 Task: Look for Airbnb options in Novyy Buh, Ukraine from 5th November, 2023 to 16th November, 2023 for 2 adults. Place can be entire room with 1  bedroom having 1 bed and 1 bathroom. Property type can be hotel.
Action: Mouse moved to (464, 58)
Screenshot: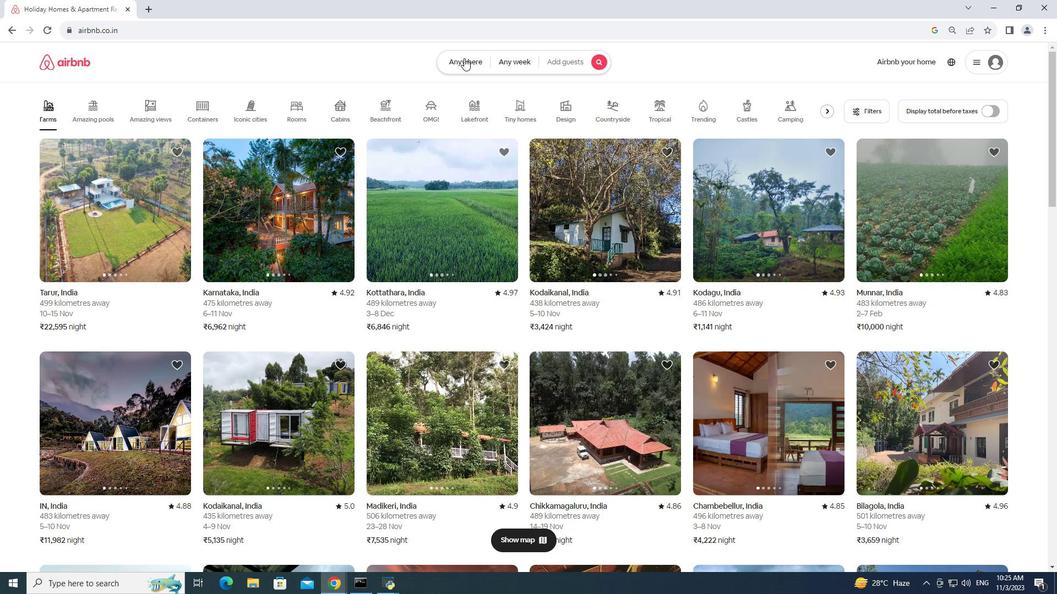 
Action: Mouse pressed left at (464, 58)
Screenshot: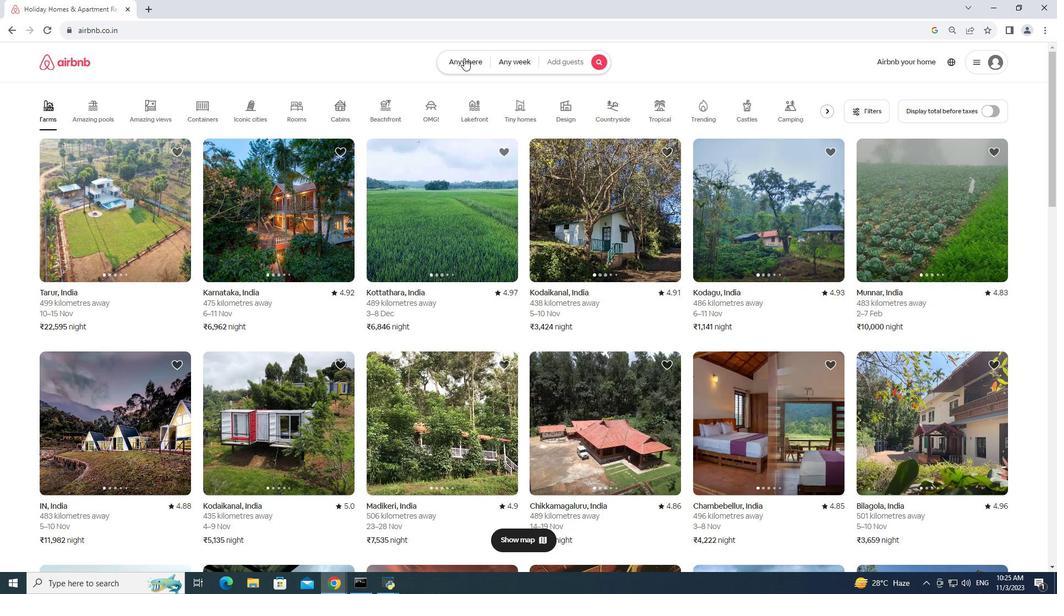 
Action: Mouse moved to (386, 98)
Screenshot: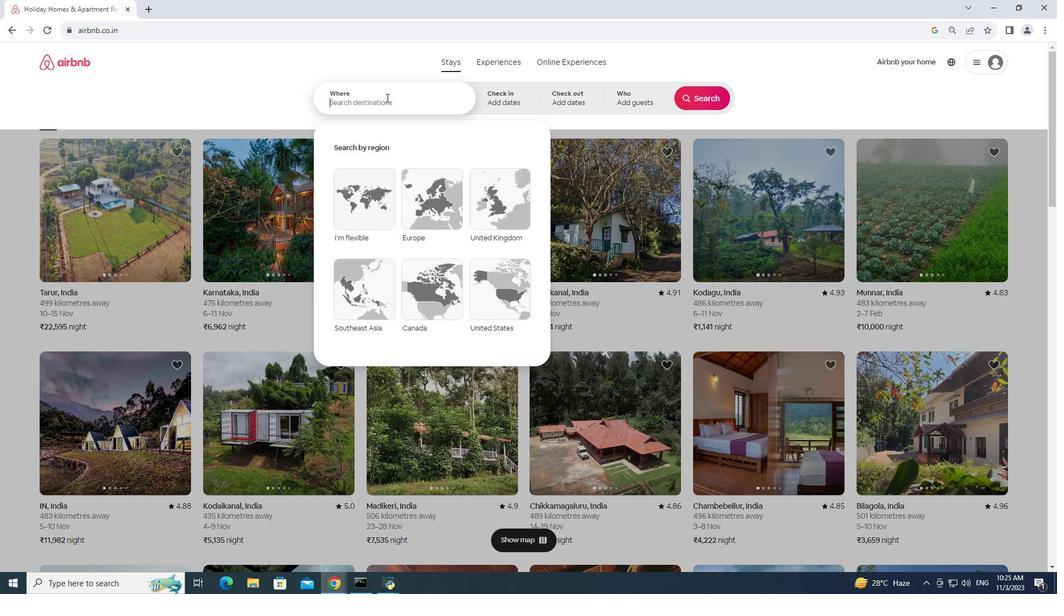 
Action: Mouse pressed left at (386, 98)
Screenshot: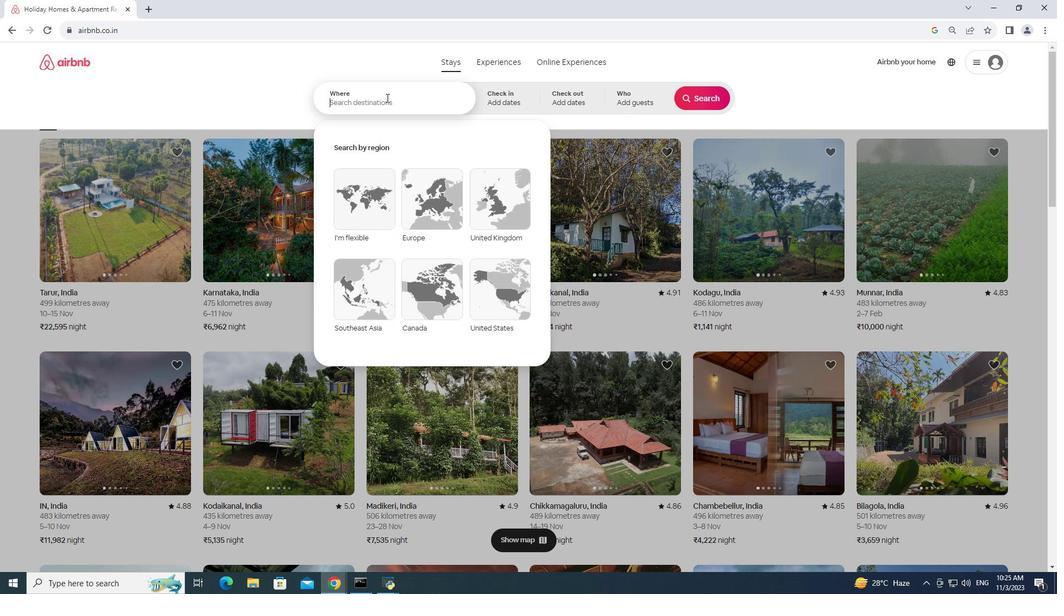 
Action: Key pressed novyy<Key.space>buh,<Key.space>ukraine
Screenshot: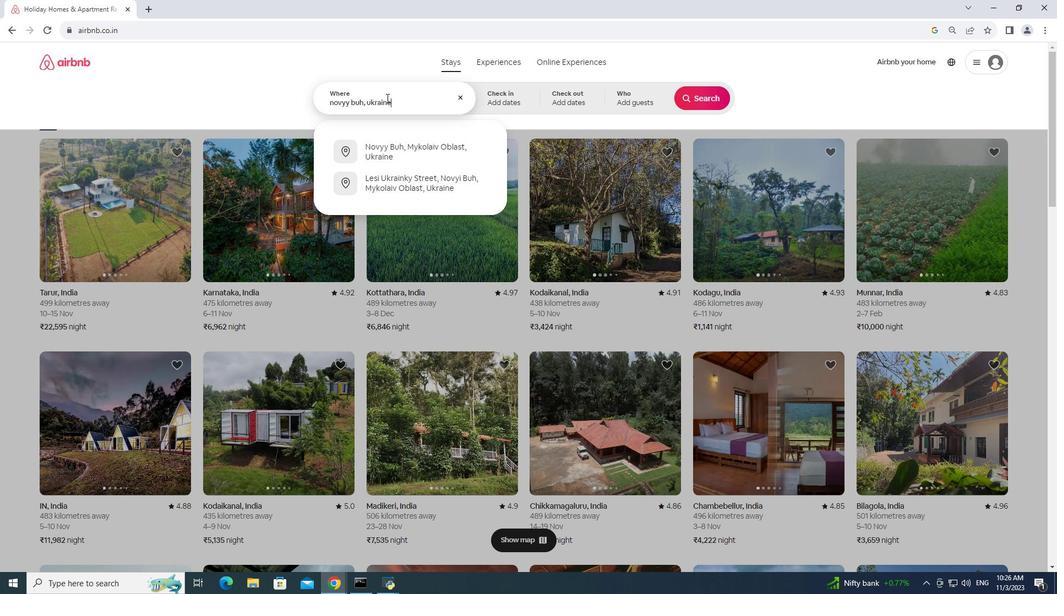 
Action: Mouse moved to (489, 98)
Screenshot: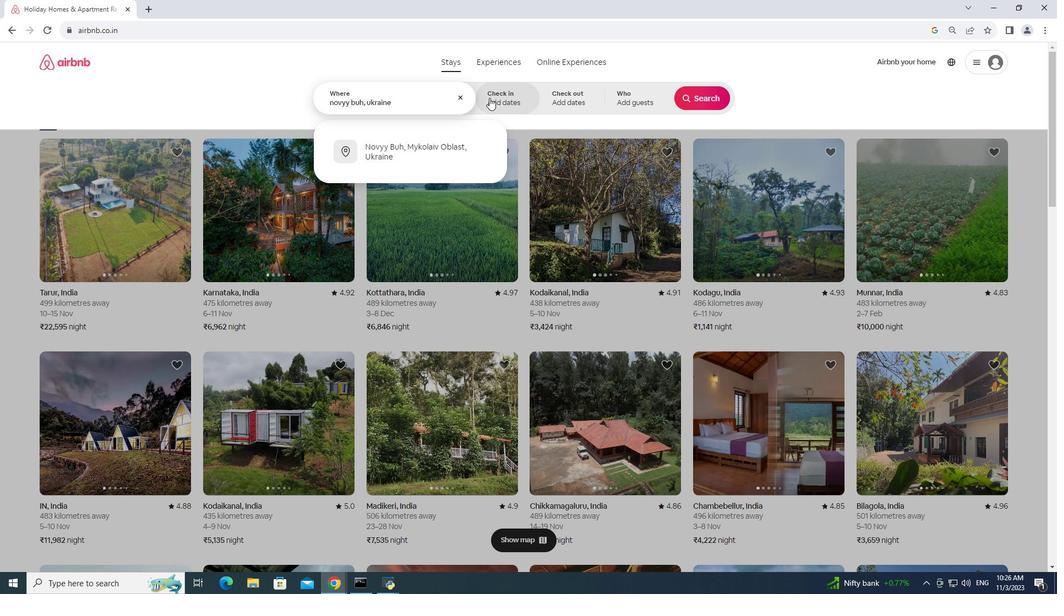 
Action: Mouse pressed left at (489, 98)
Screenshot: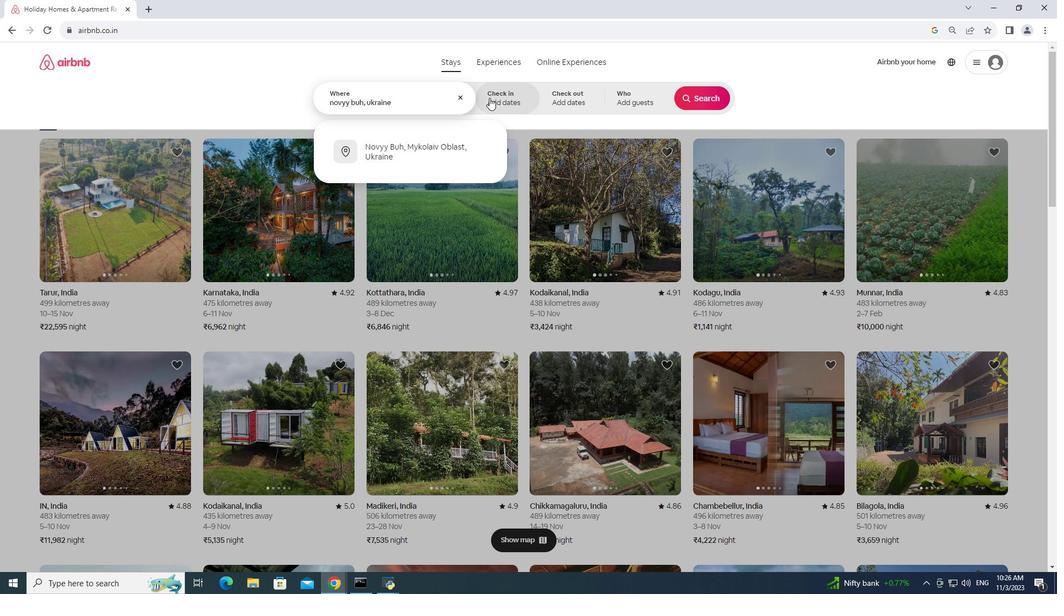 
Action: Mouse moved to (364, 244)
Screenshot: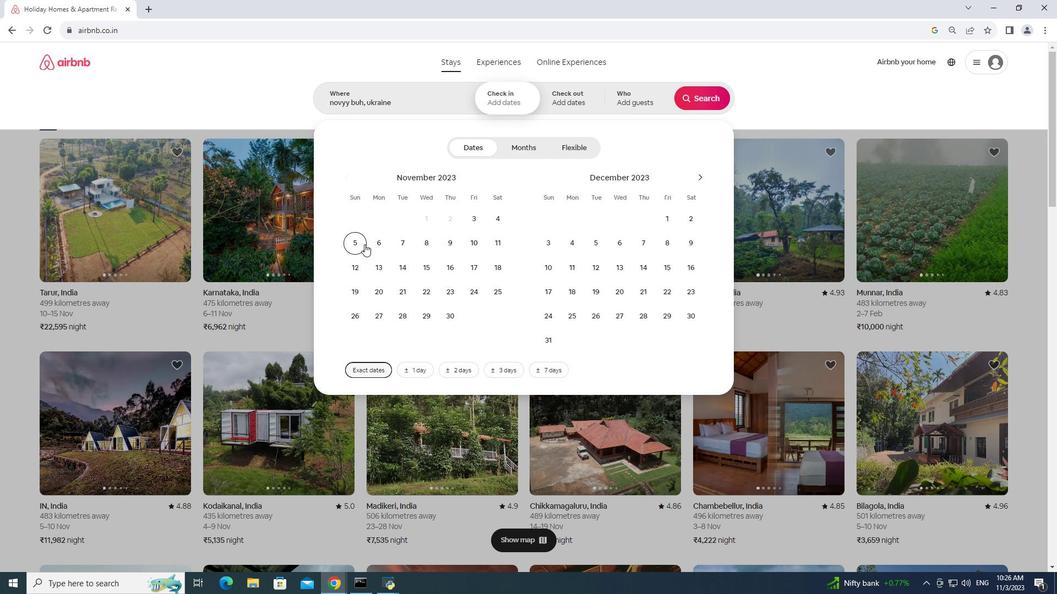 
Action: Mouse pressed left at (364, 244)
Screenshot: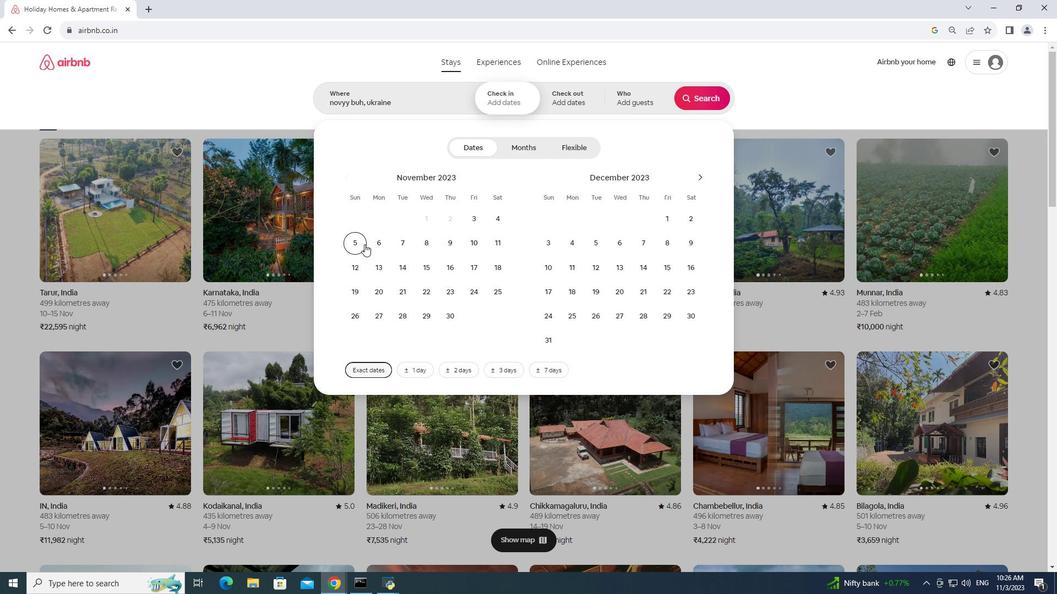 
Action: Mouse moved to (455, 269)
Screenshot: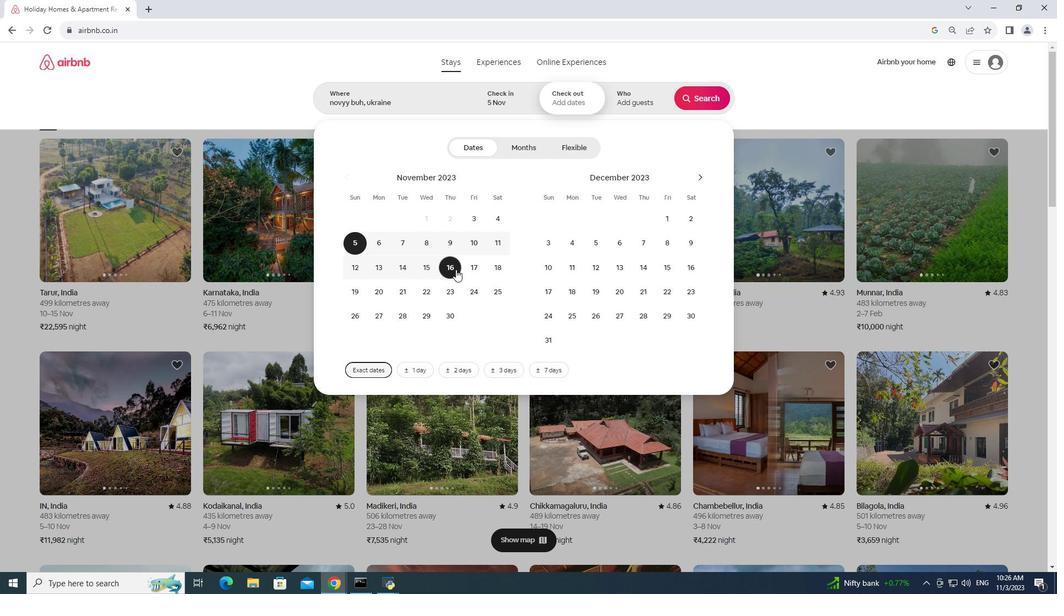 
Action: Mouse pressed left at (455, 269)
Screenshot: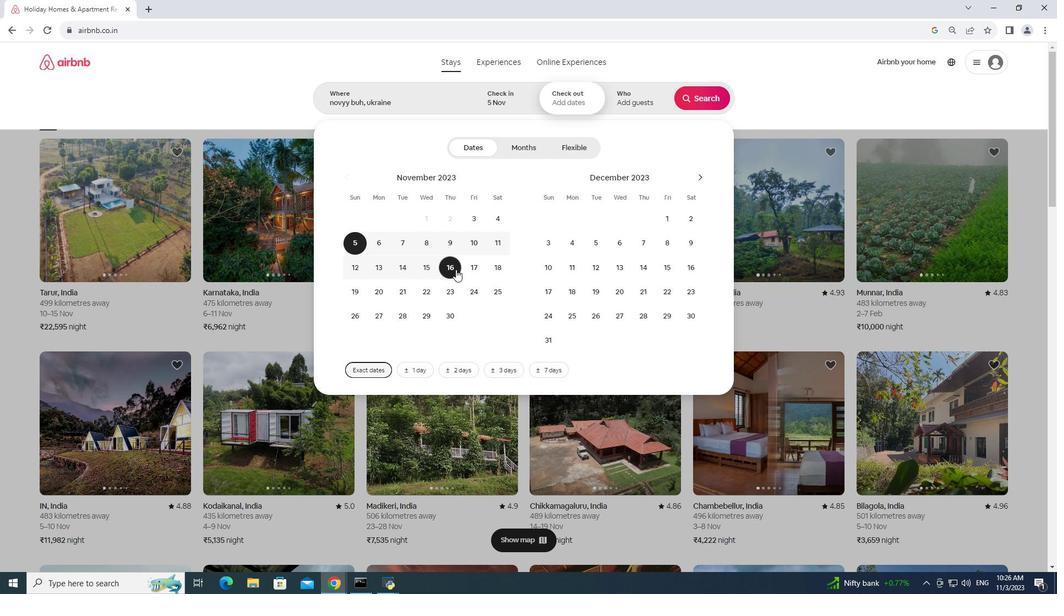 
Action: Mouse moved to (640, 101)
Screenshot: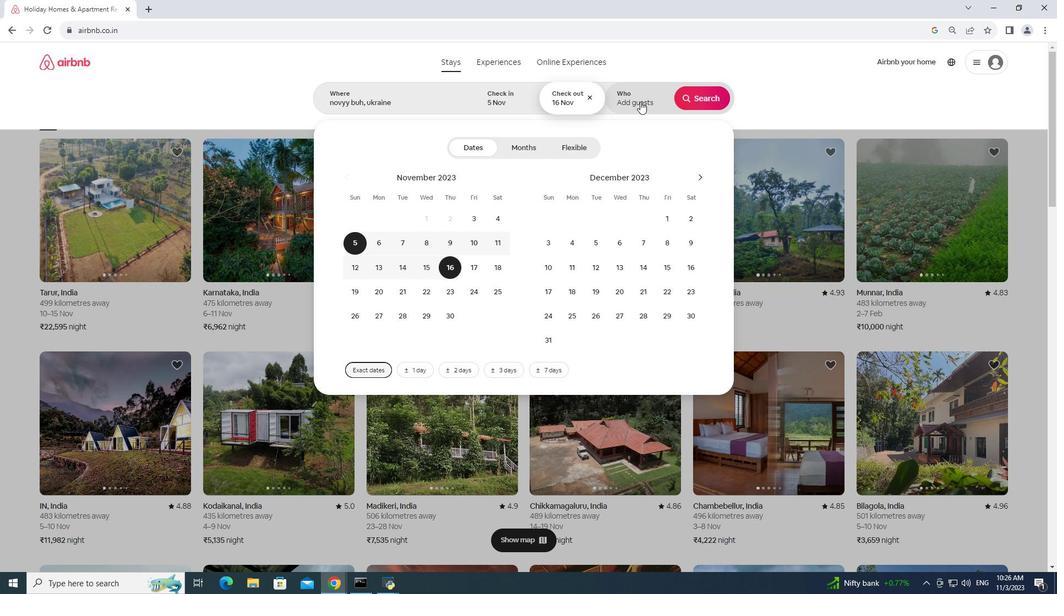 
Action: Mouse pressed left at (640, 101)
Screenshot: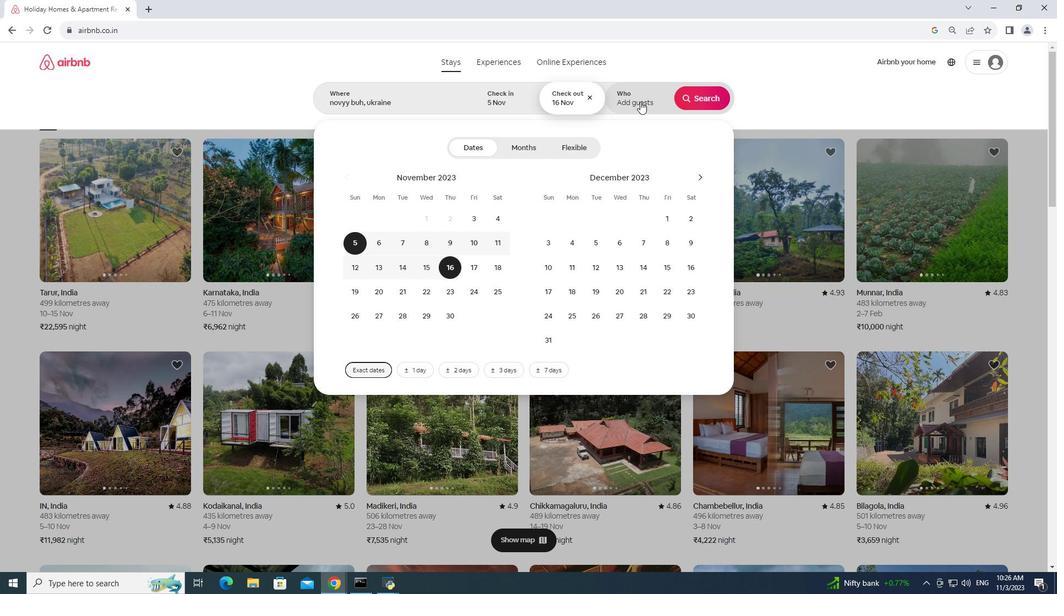 
Action: Mouse moved to (703, 147)
Screenshot: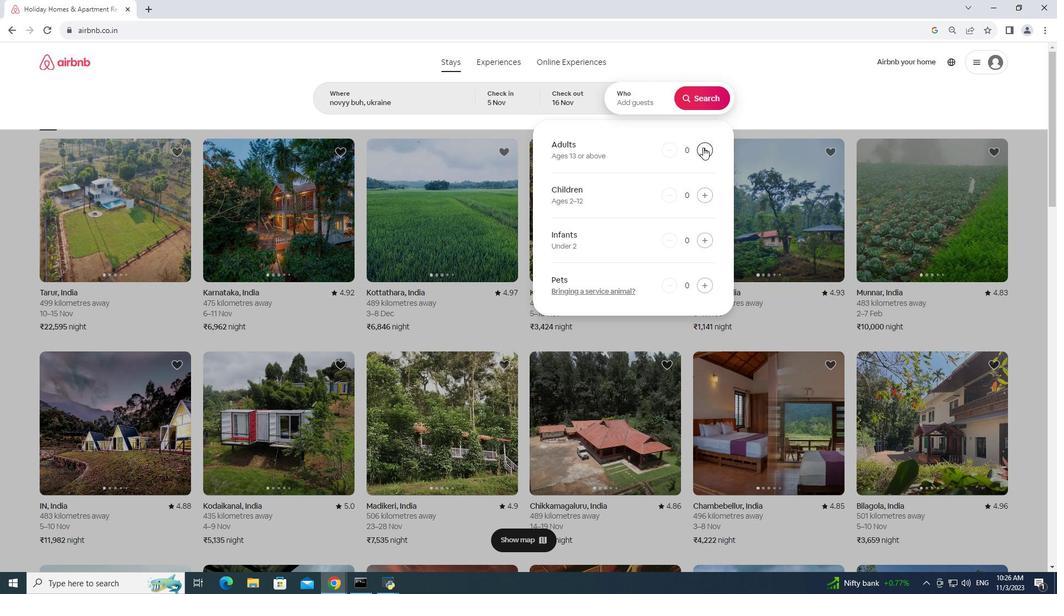 
Action: Mouse pressed left at (703, 147)
Screenshot: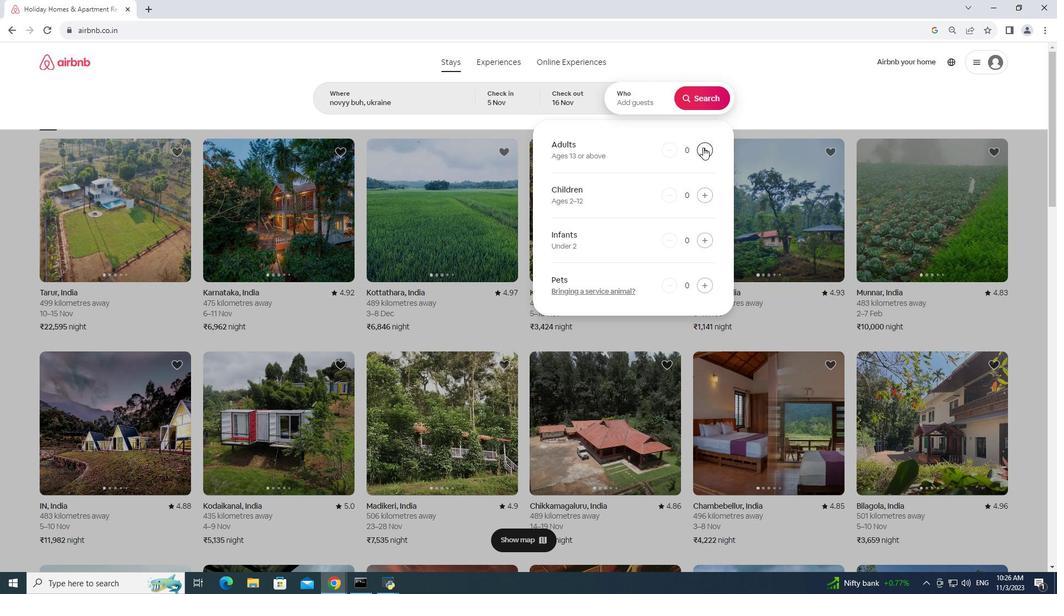 
Action: Mouse moved to (703, 147)
Screenshot: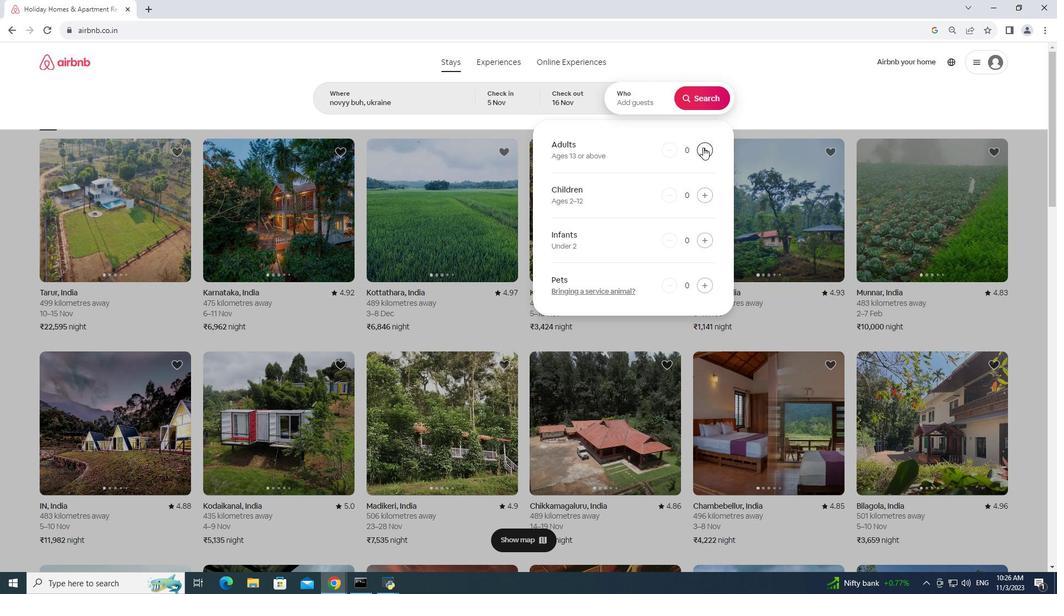
Action: Mouse pressed left at (703, 147)
Screenshot: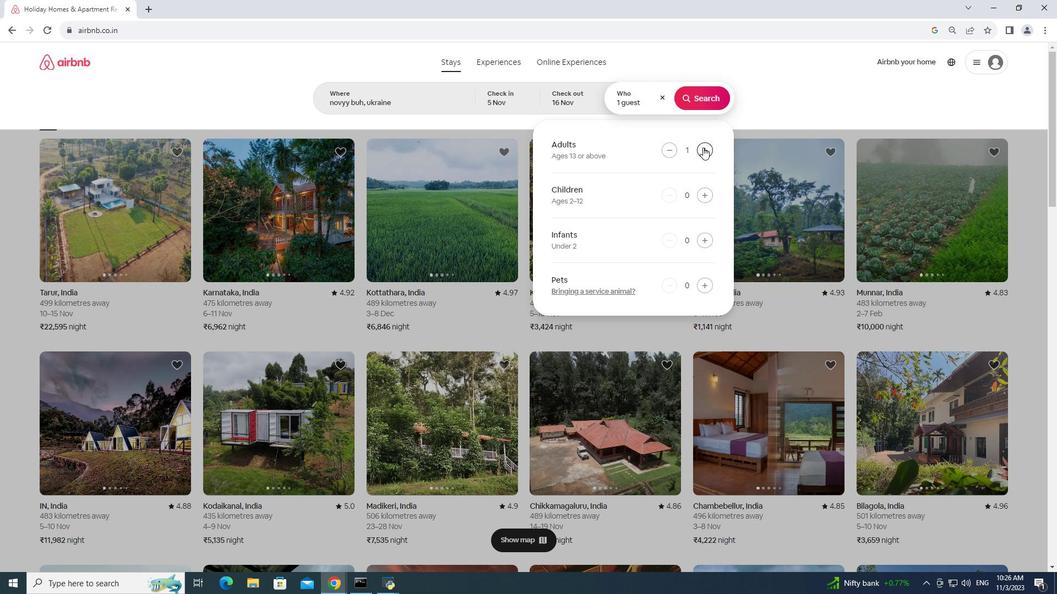 
Action: Mouse moved to (709, 96)
Screenshot: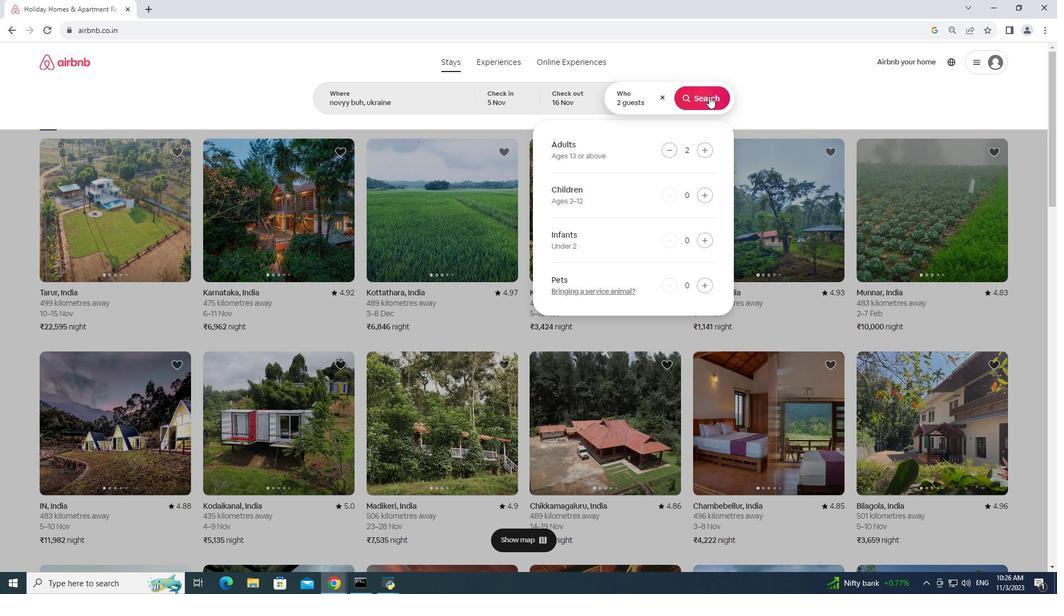
Action: Mouse pressed left at (709, 96)
Screenshot: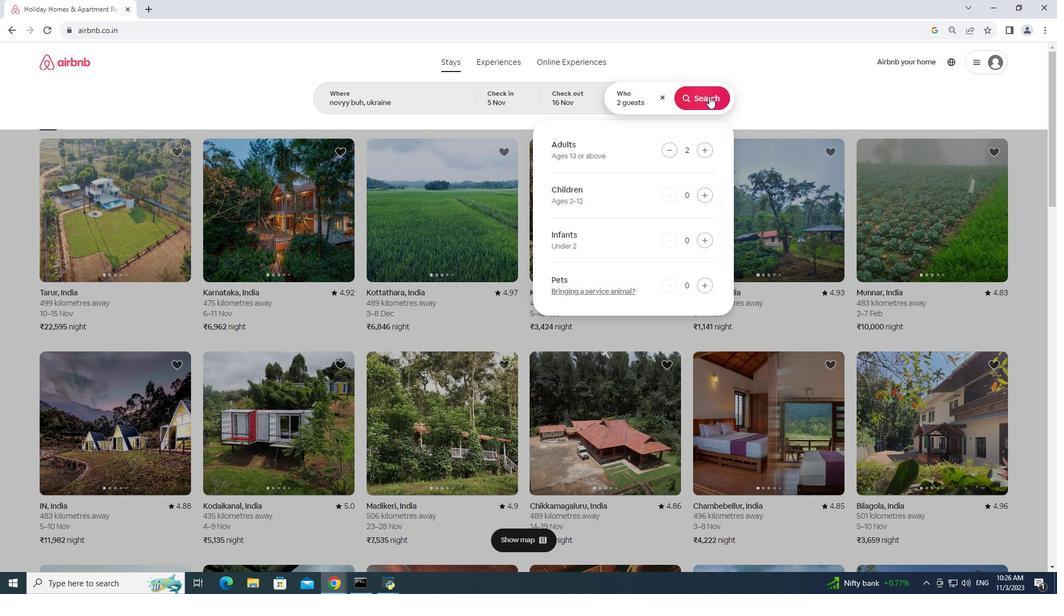 
Action: Mouse moved to (901, 100)
Screenshot: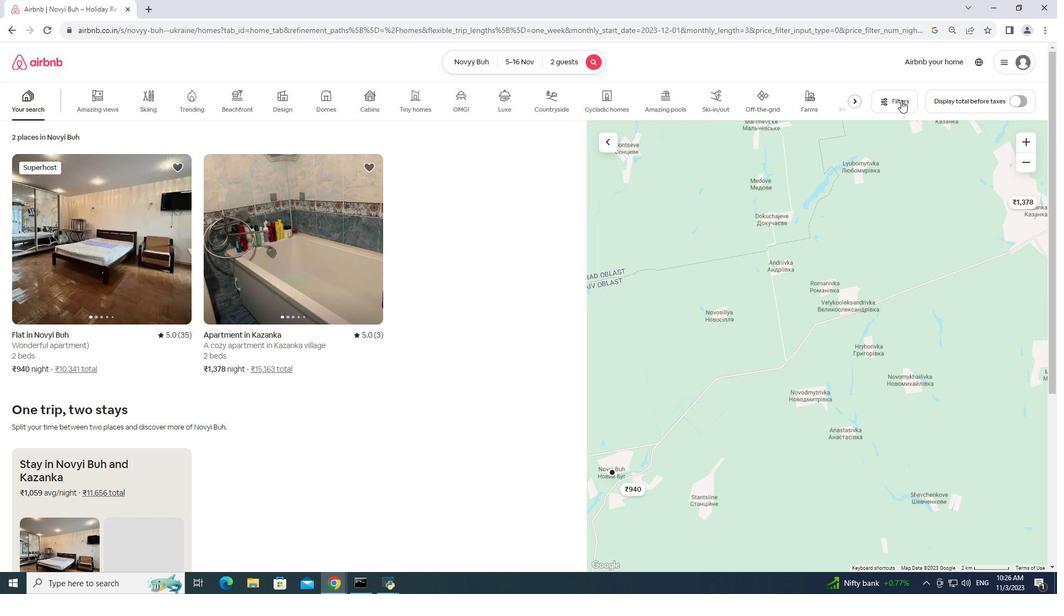 
Action: Mouse pressed left at (901, 100)
Screenshot: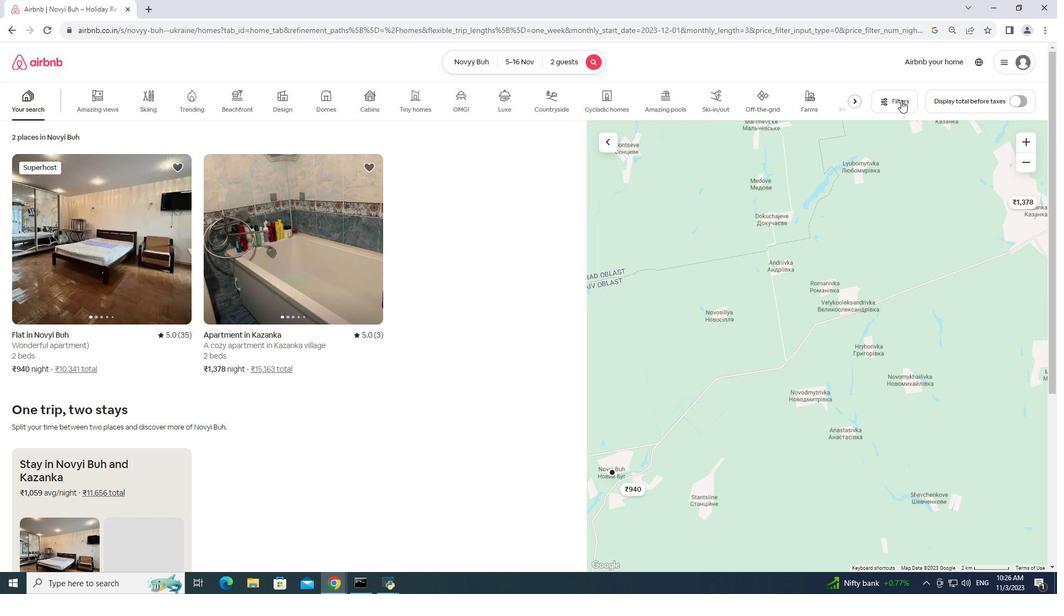 
Action: Mouse moved to (394, 415)
Screenshot: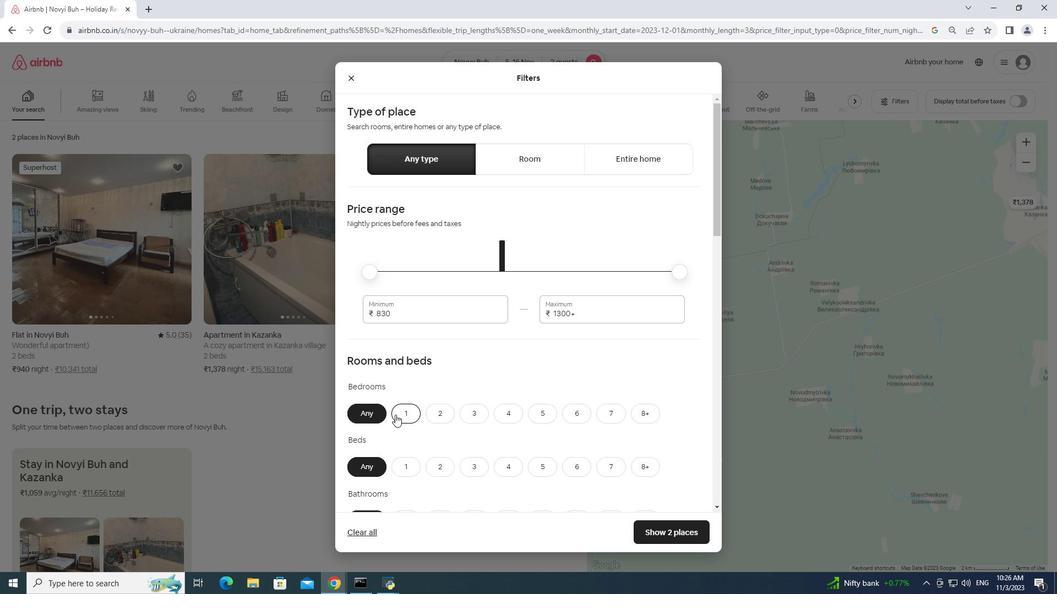 
Action: Mouse pressed left at (394, 415)
Screenshot: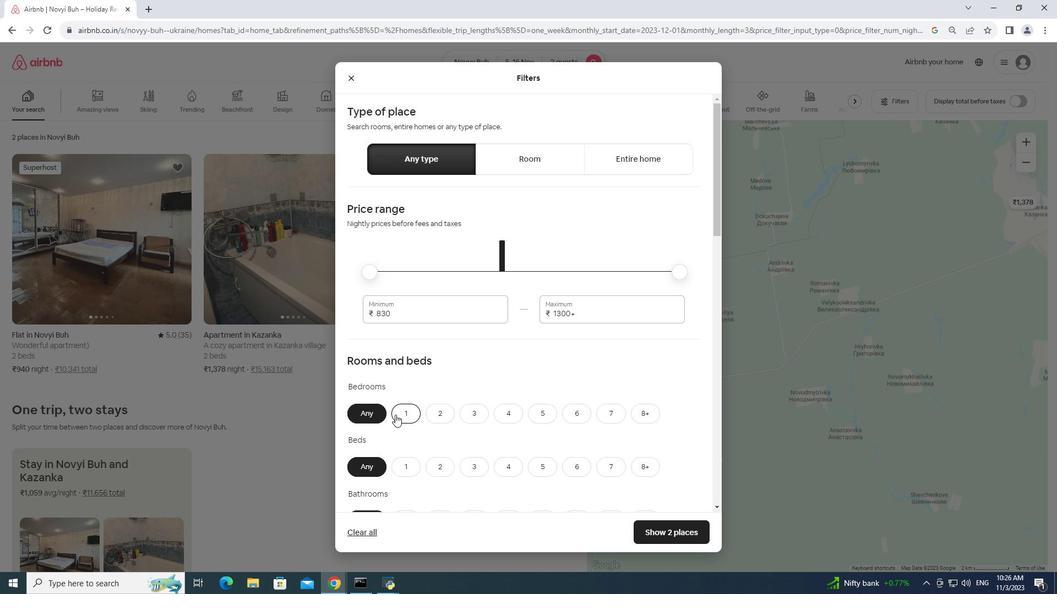 
Action: Mouse moved to (403, 453)
Screenshot: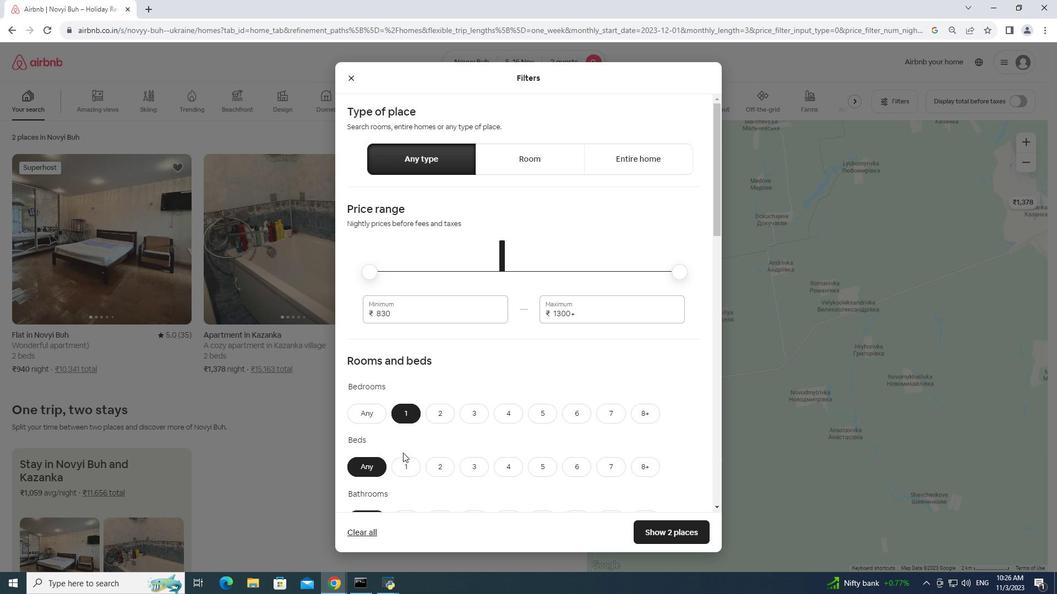 
Action: Mouse pressed left at (403, 453)
Screenshot: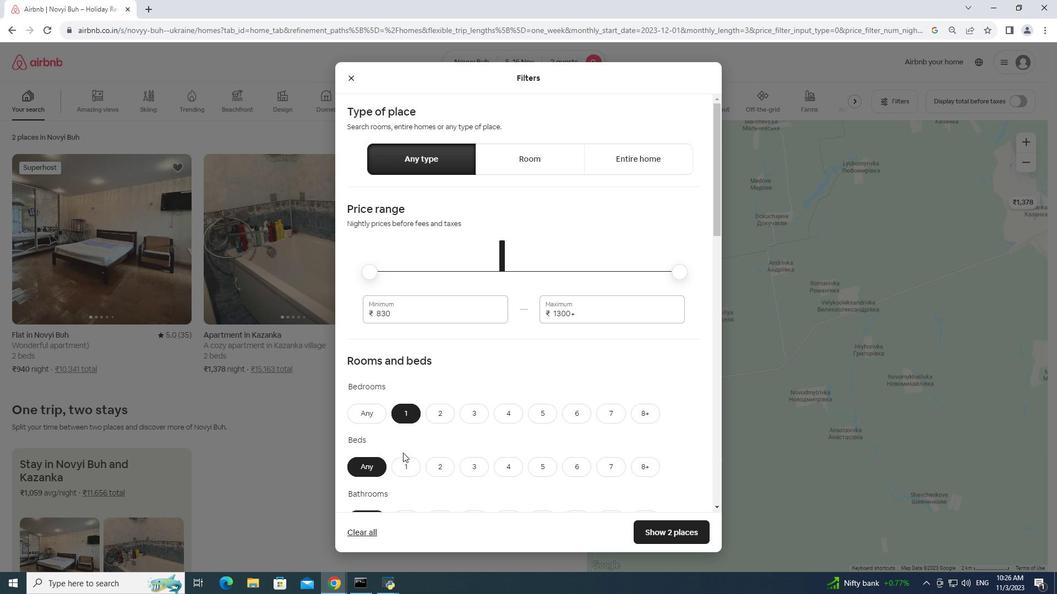 
Action: Mouse moved to (409, 460)
Screenshot: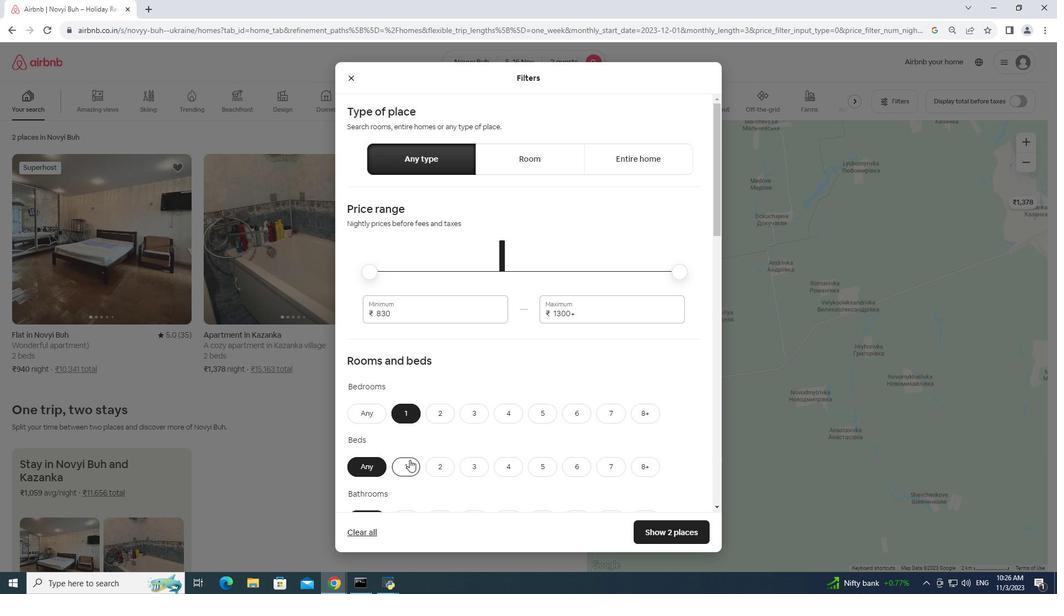 
Action: Mouse pressed left at (409, 460)
Screenshot: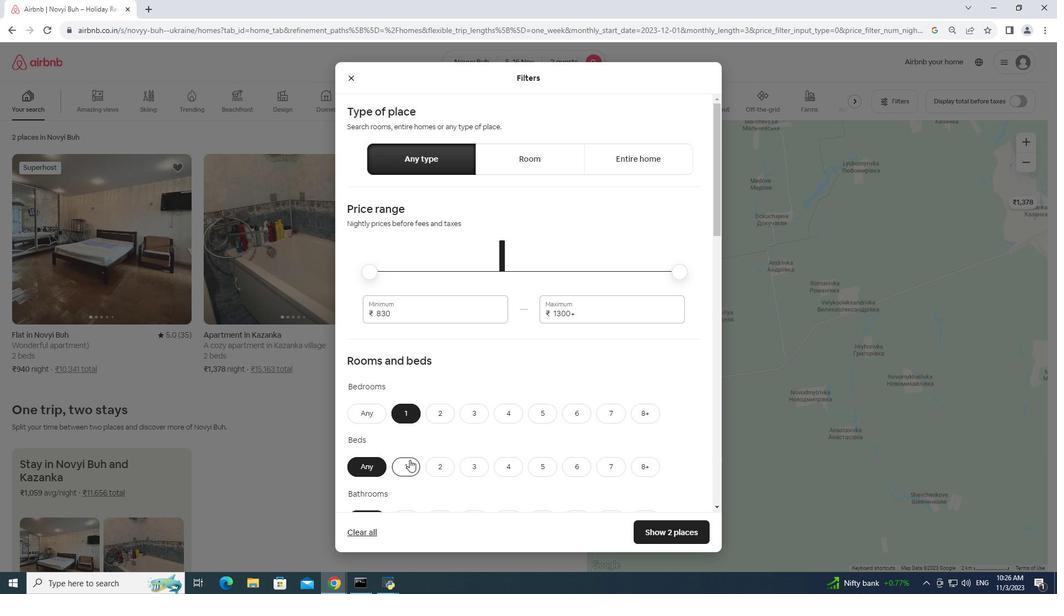 
Action: Mouse moved to (410, 460)
Screenshot: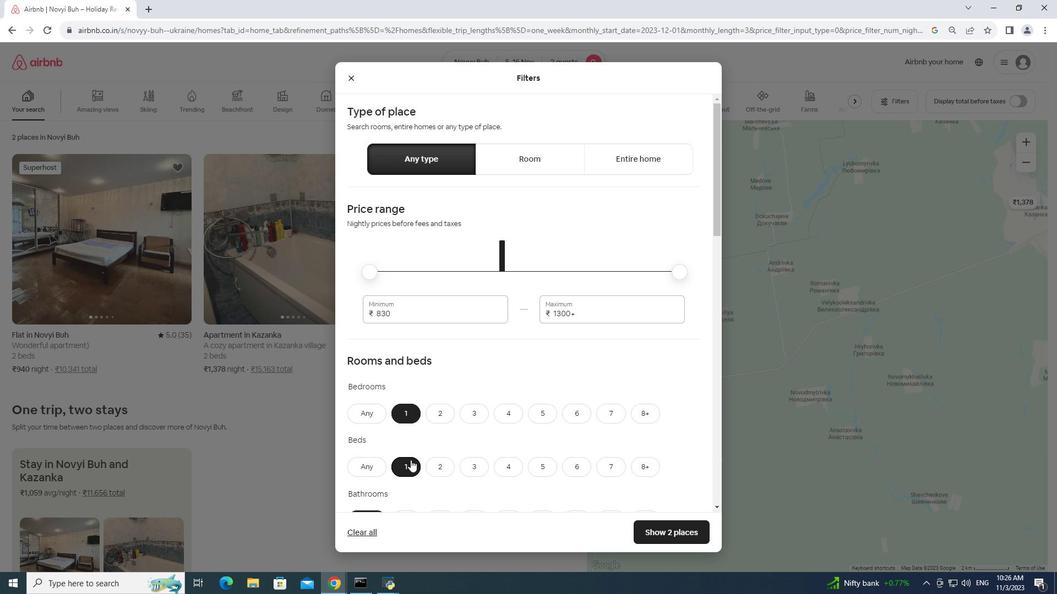 
Action: Mouse scrolled (410, 459) with delta (0, 0)
Screenshot: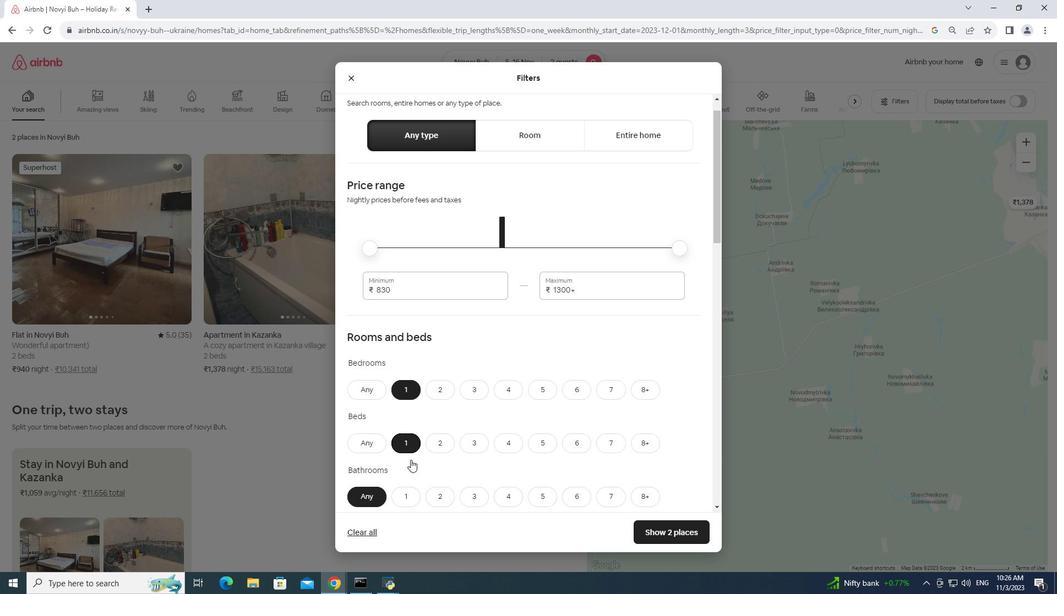 
Action: Mouse scrolled (410, 459) with delta (0, 0)
Screenshot: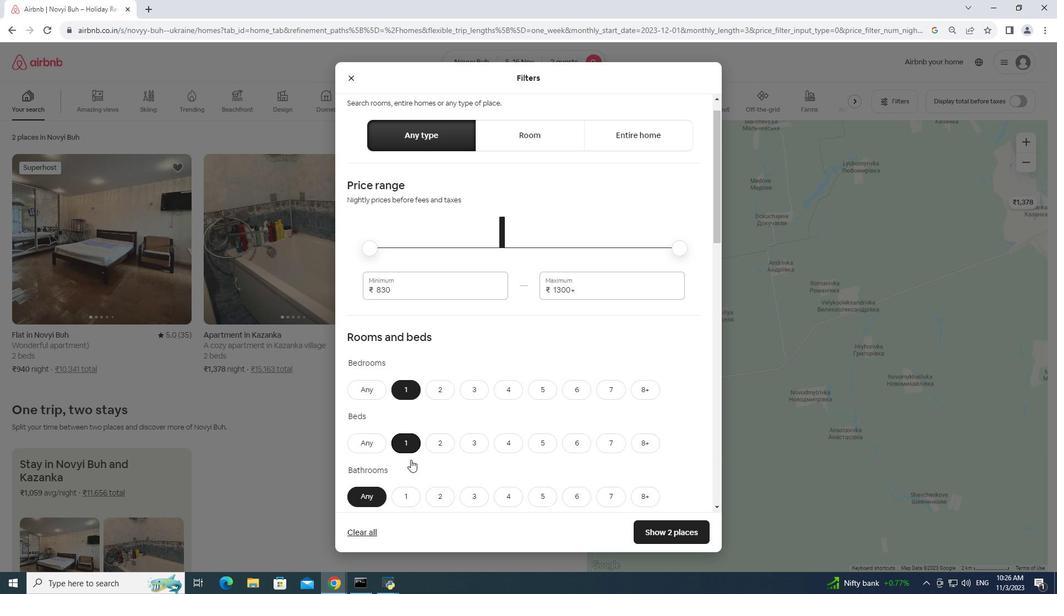 
Action: Mouse moved to (410, 414)
Screenshot: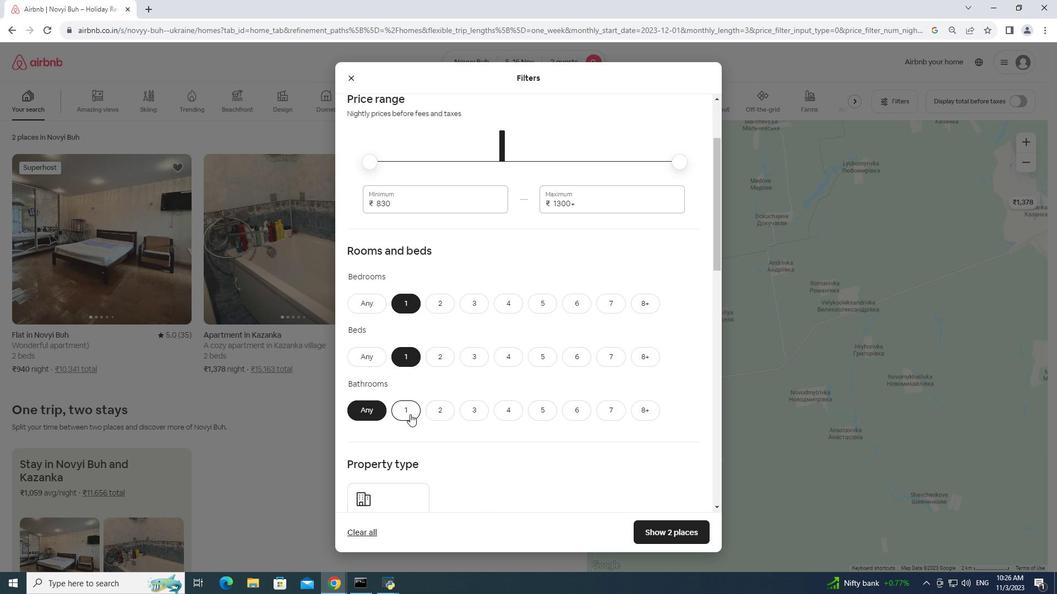 
Action: Mouse pressed left at (410, 414)
Screenshot: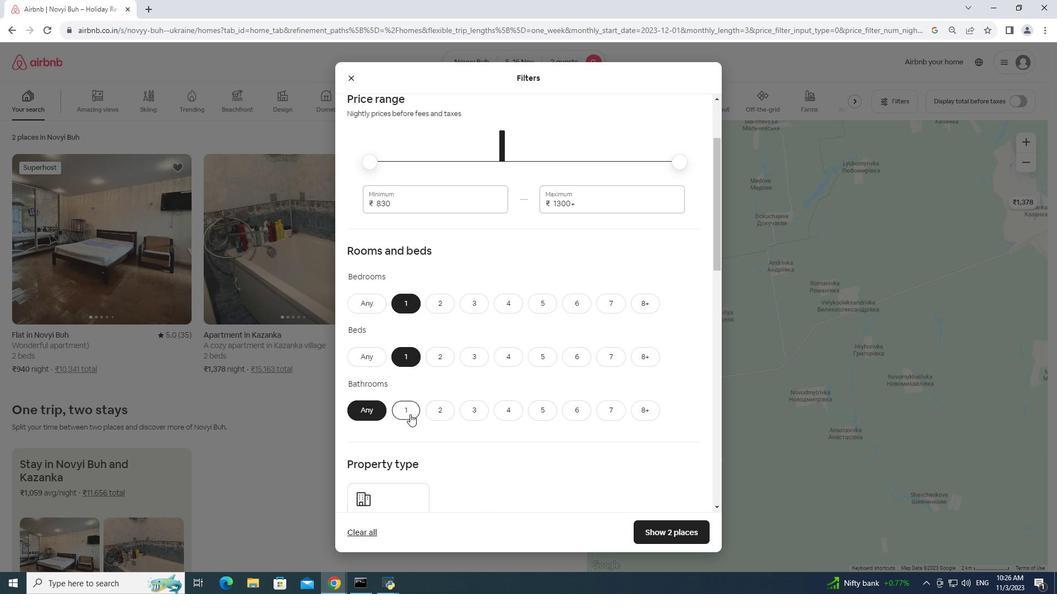 
Action: Mouse moved to (690, 535)
Screenshot: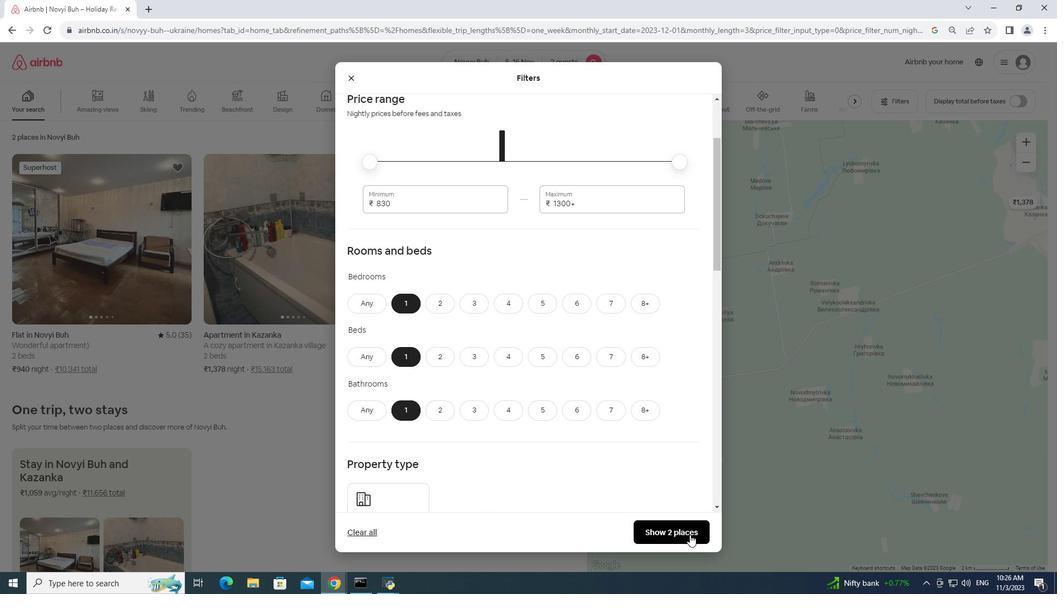 
Action: Mouse pressed left at (690, 535)
Screenshot: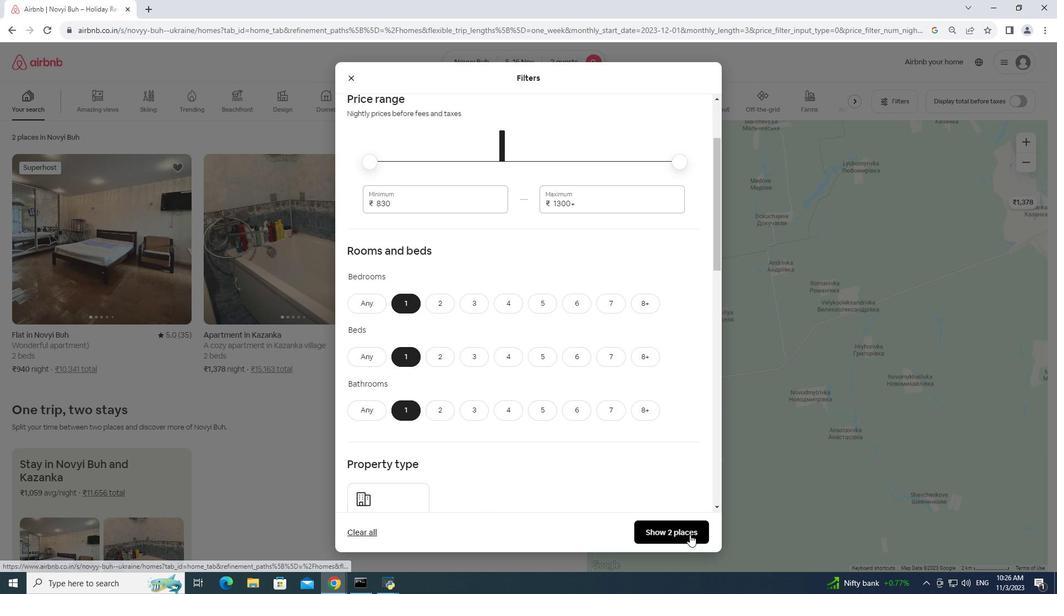
Action: Mouse moved to (126, 299)
Screenshot: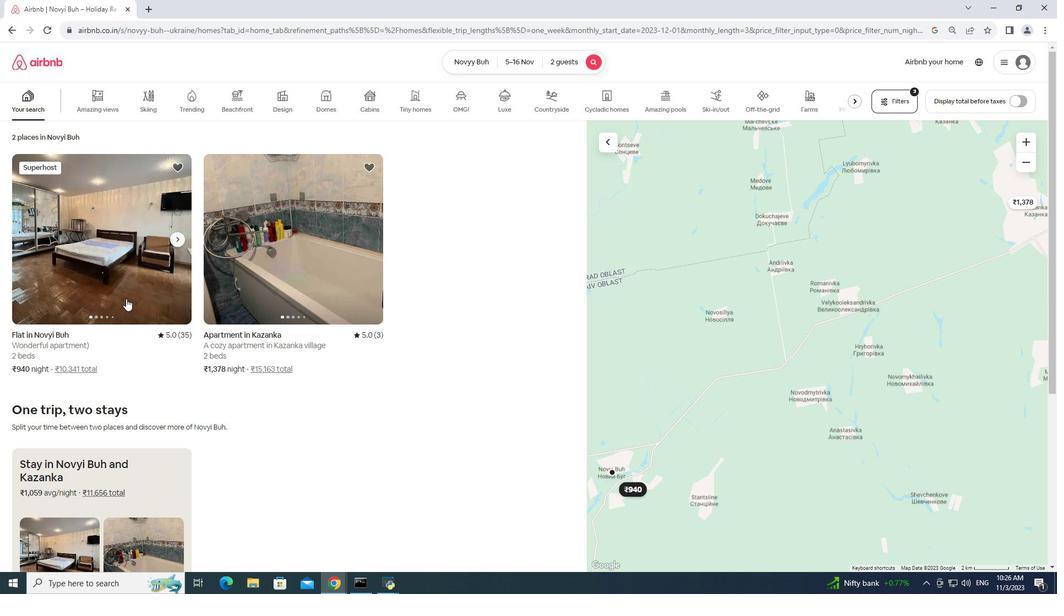 
Action: Mouse pressed left at (126, 299)
Screenshot: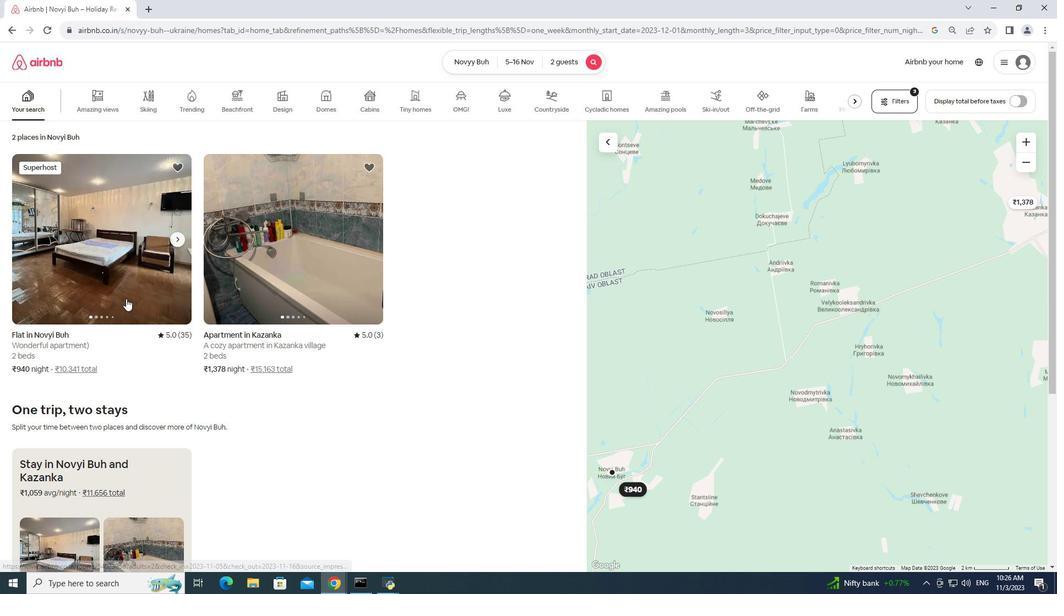 
Action: Mouse pressed left at (126, 299)
Screenshot: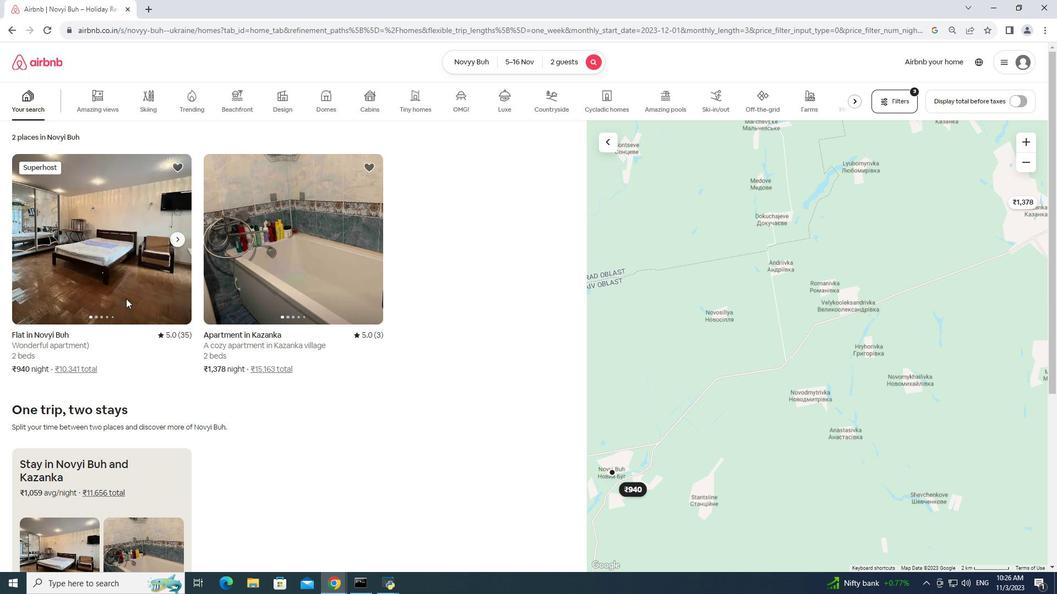 
Action: Mouse moved to (261, 9)
Screenshot: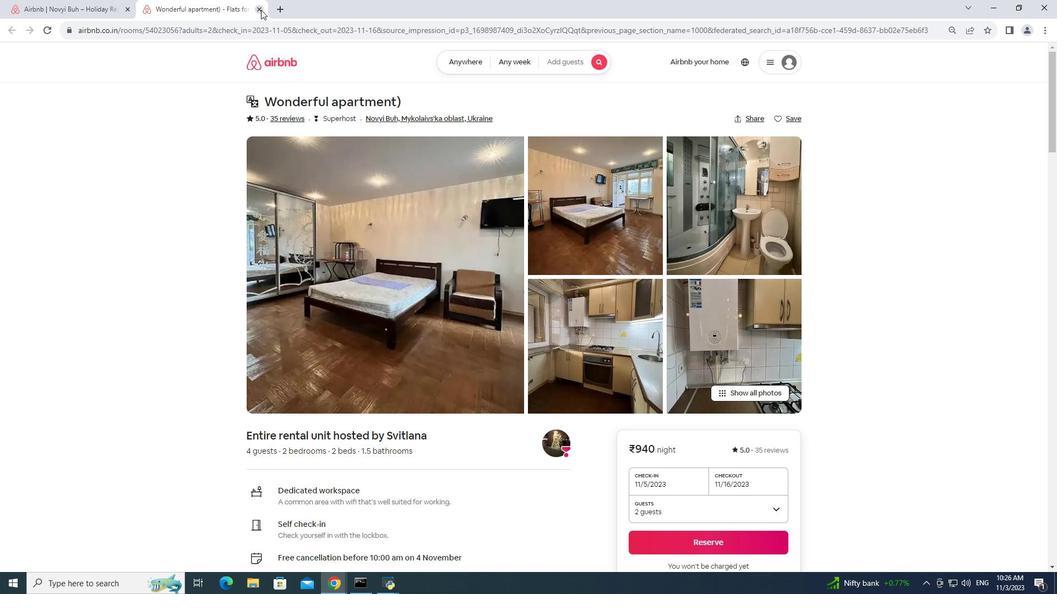 
Action: Mouse pressed left at (261, 9)
Screenshot: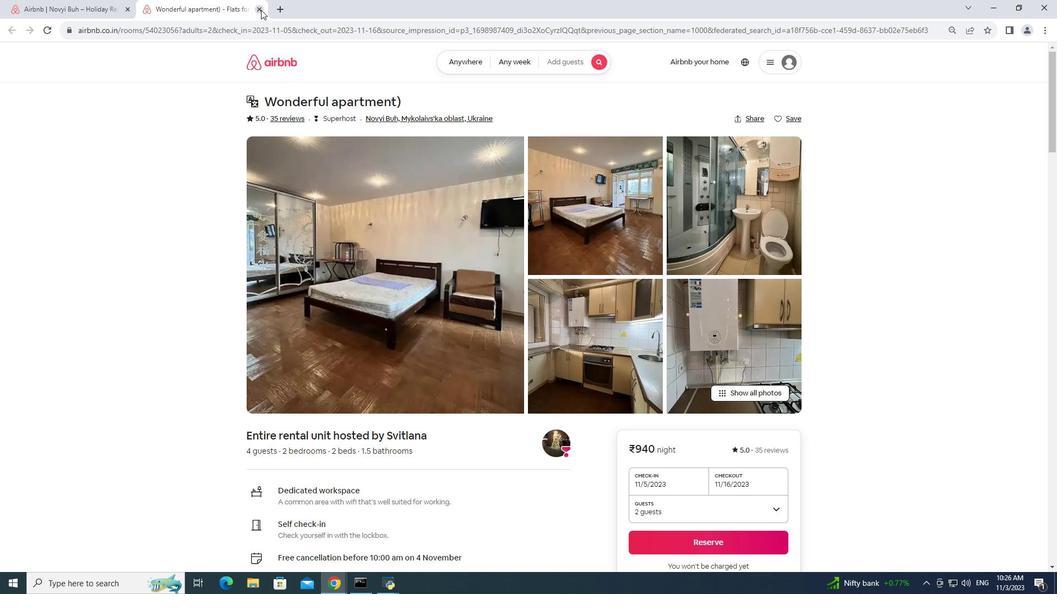 
Action: Mouse moved to (338, 262)
Screenshot: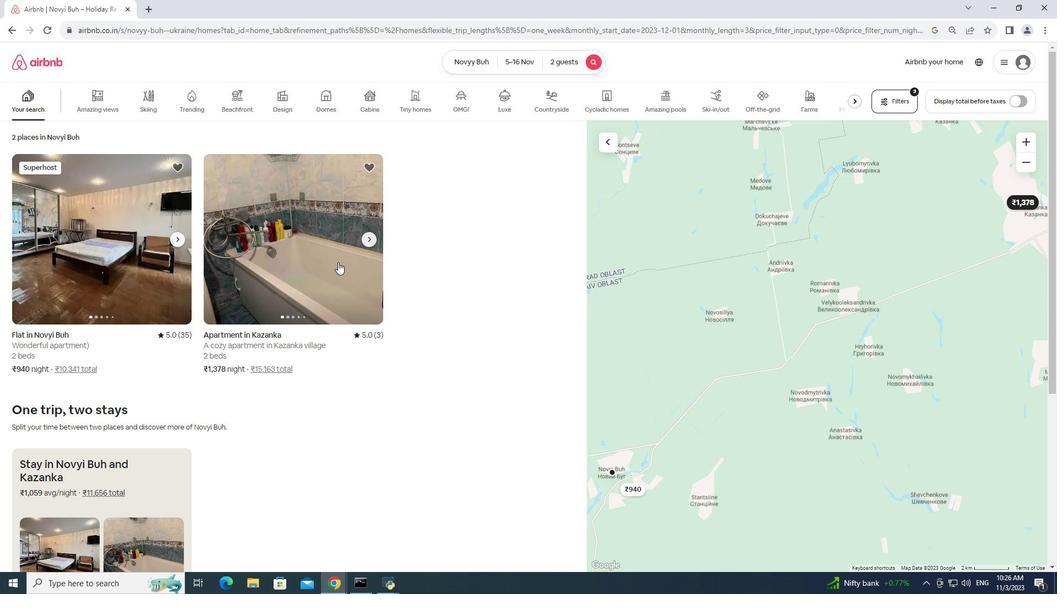 
Action: Mouse pressed left at (338, 262)
Screenshot: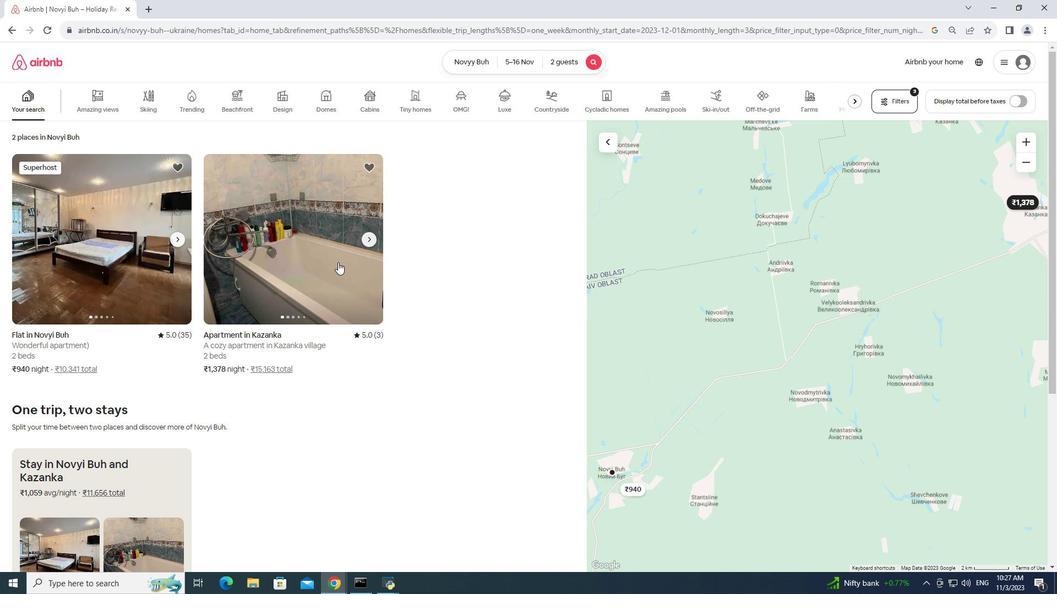 
Action: Mouse pressed left at (338, 262)
Screenshot: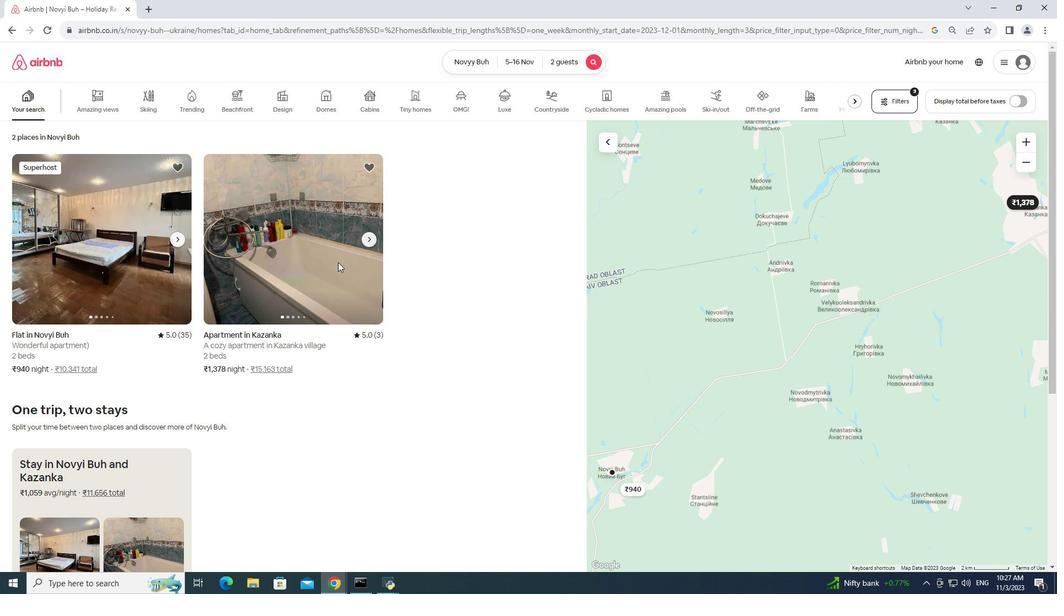 
Action: Mouse moved to (255, 9)
Screenshot: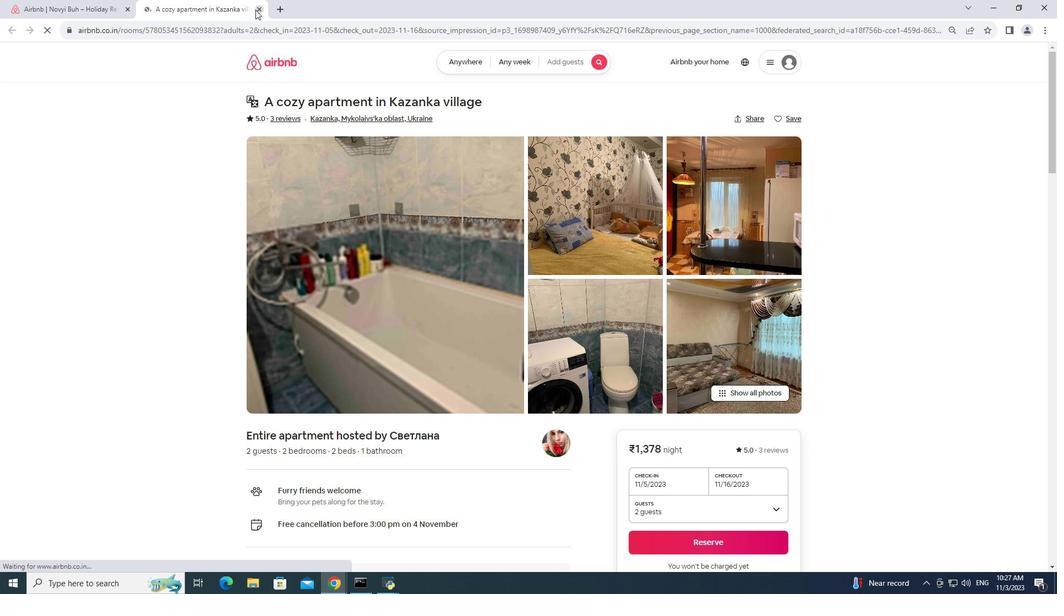 
Action: Mouse pressed left at (255, 9)
Screenshot: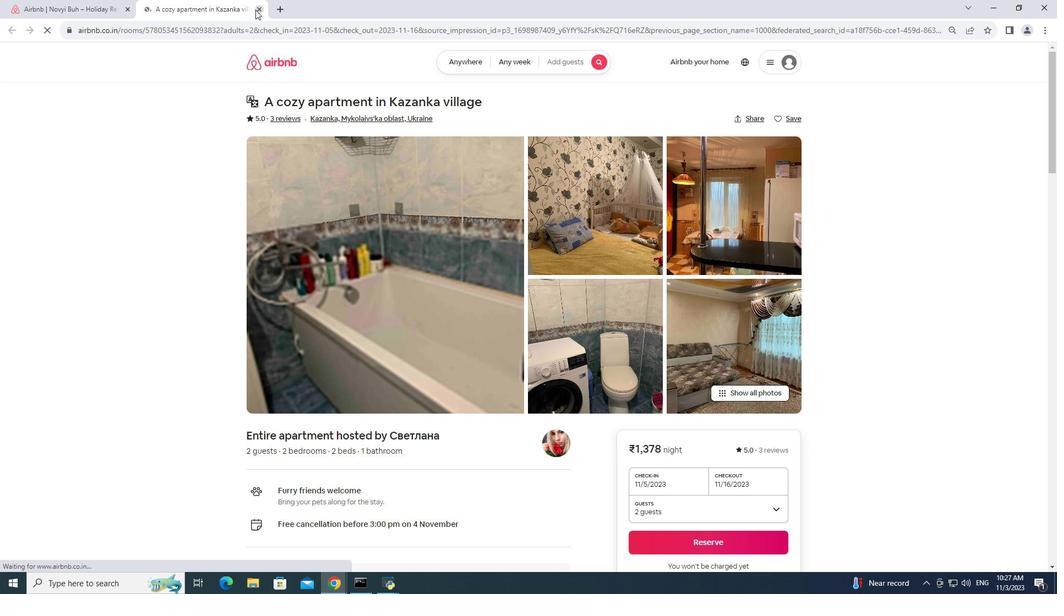 
Action: Mouse moved to (899, 108)
Screenshot: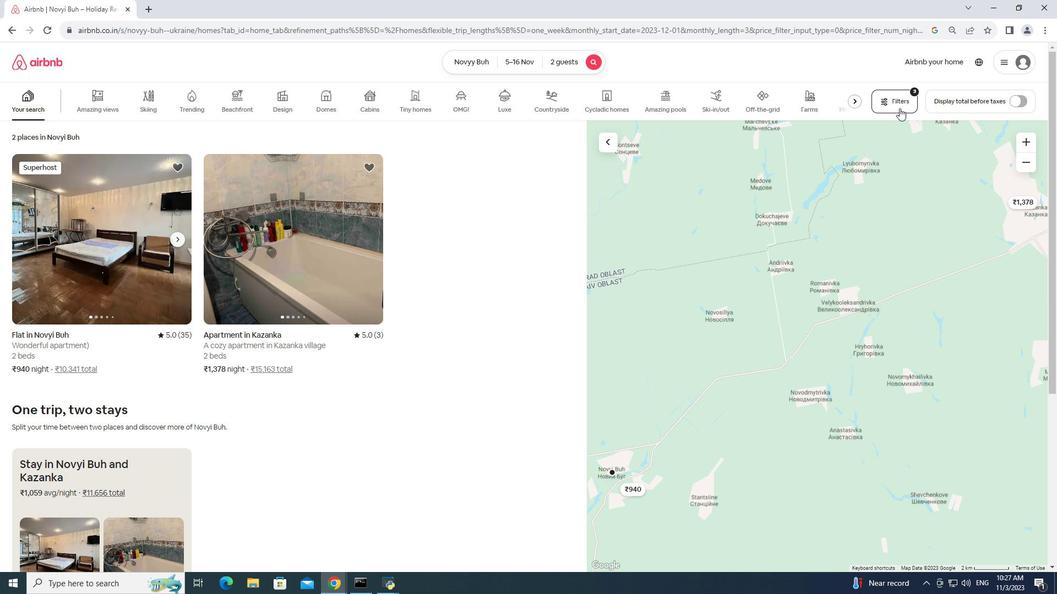 
Action: Mouse pressed left at (899, 108)
Screenshot: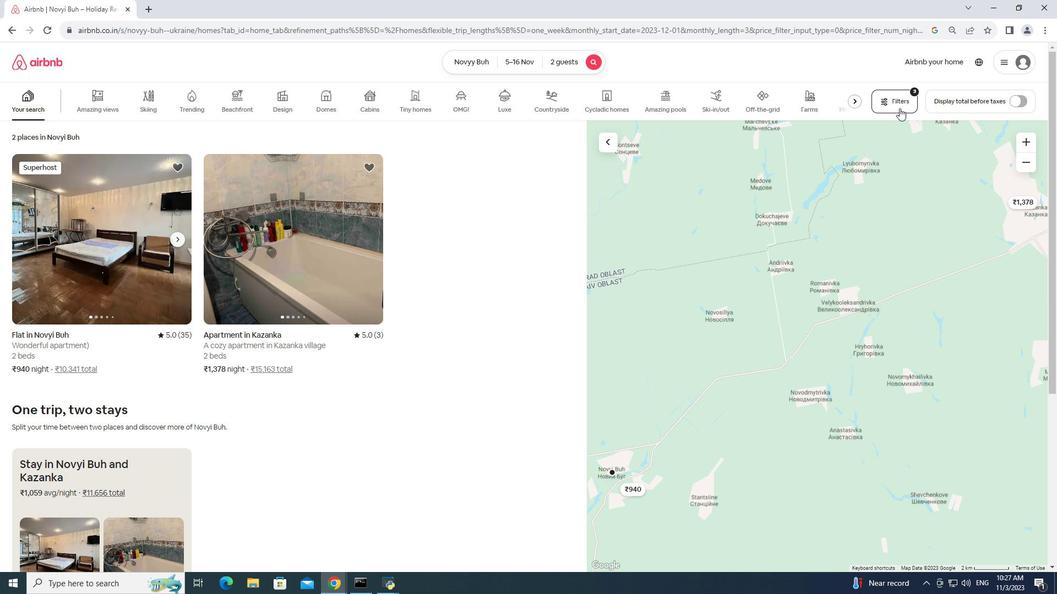 
Action: Mouse moved to (523, 459)
Screenshot: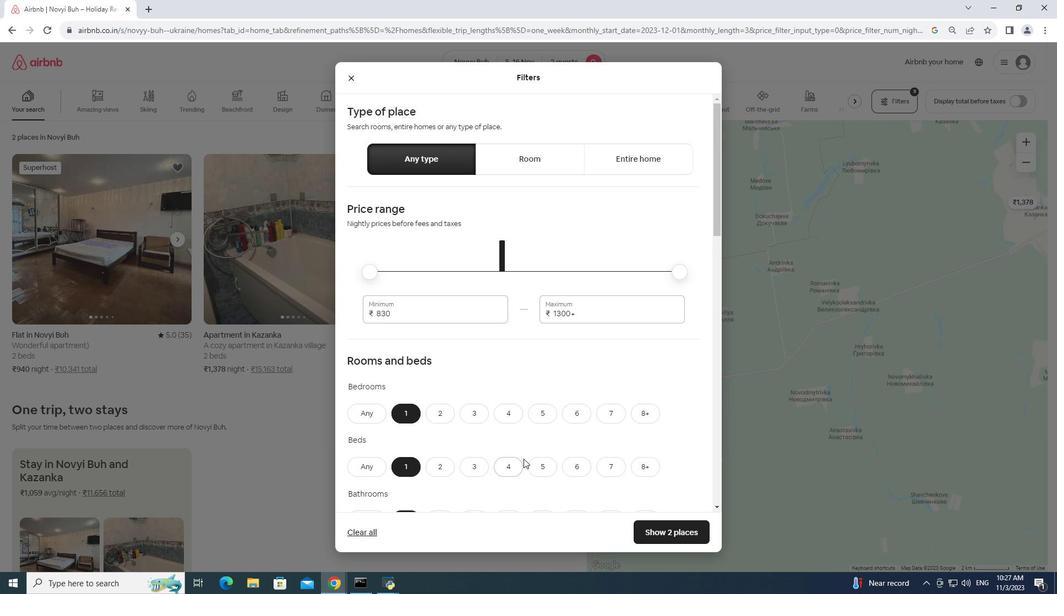 
Action: Mouse scrolled (523, 458) with delta (0, 0)
Screenshot: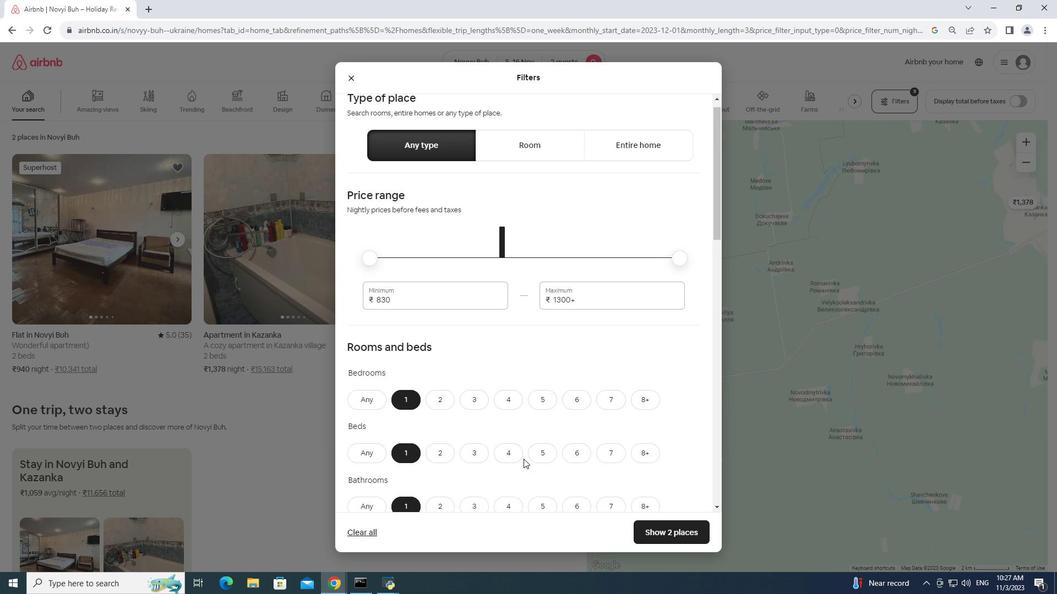 
Action: Mouse scrolled (523, 458) with delta (0, 0)
Screenshot: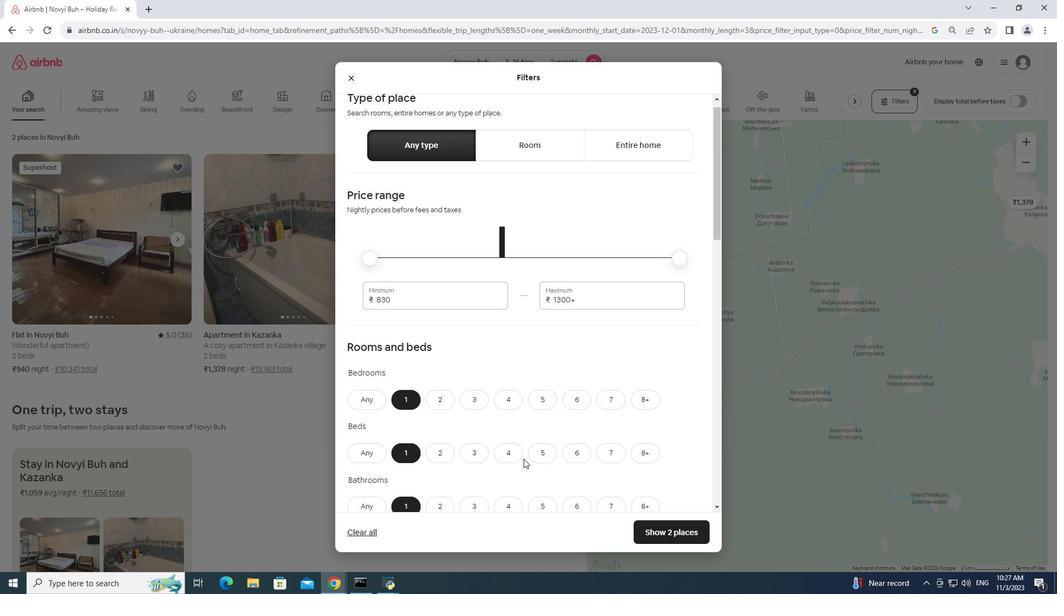 
Action: Mouse scrolled (523, 458) with delta (0, 0)
Screenshot: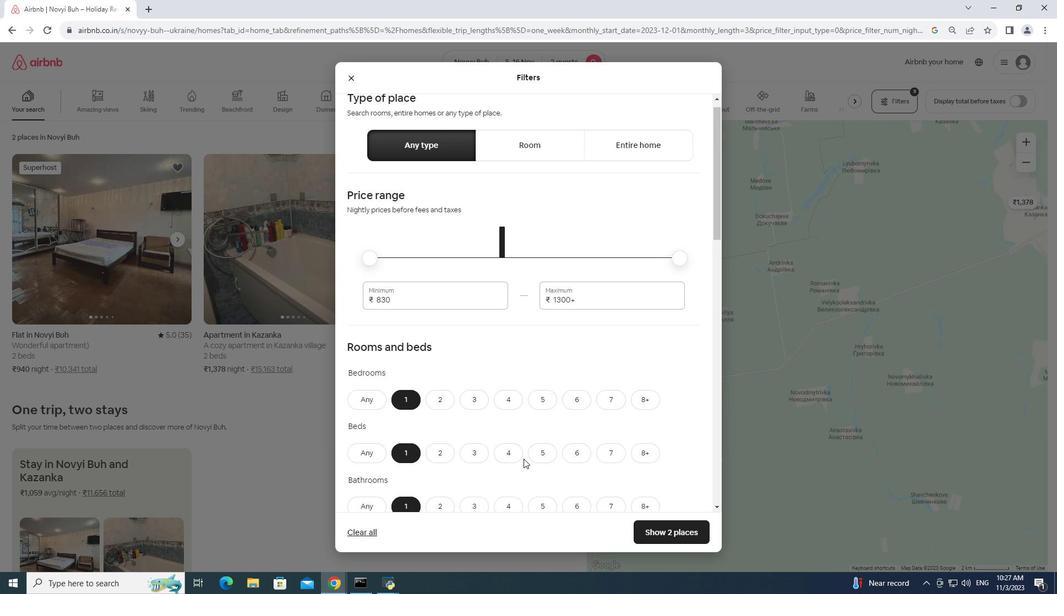 
Action: Mouse scrolled (523, 458) with delta (0, 0)
Screenshot: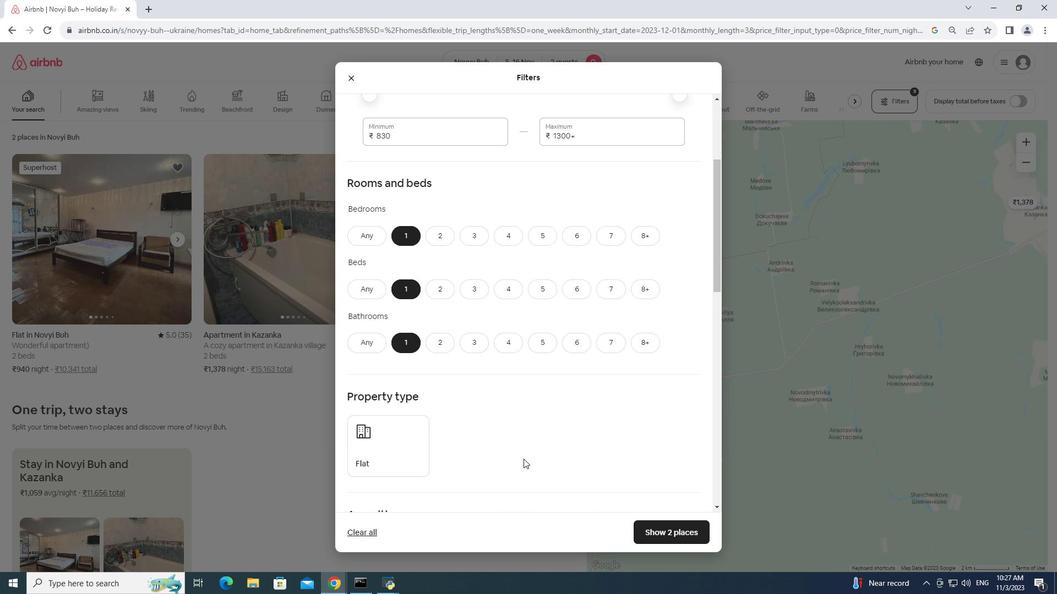 
Action: Mouse scrolled (523, 458) with delta (0, 0)
Screenshot: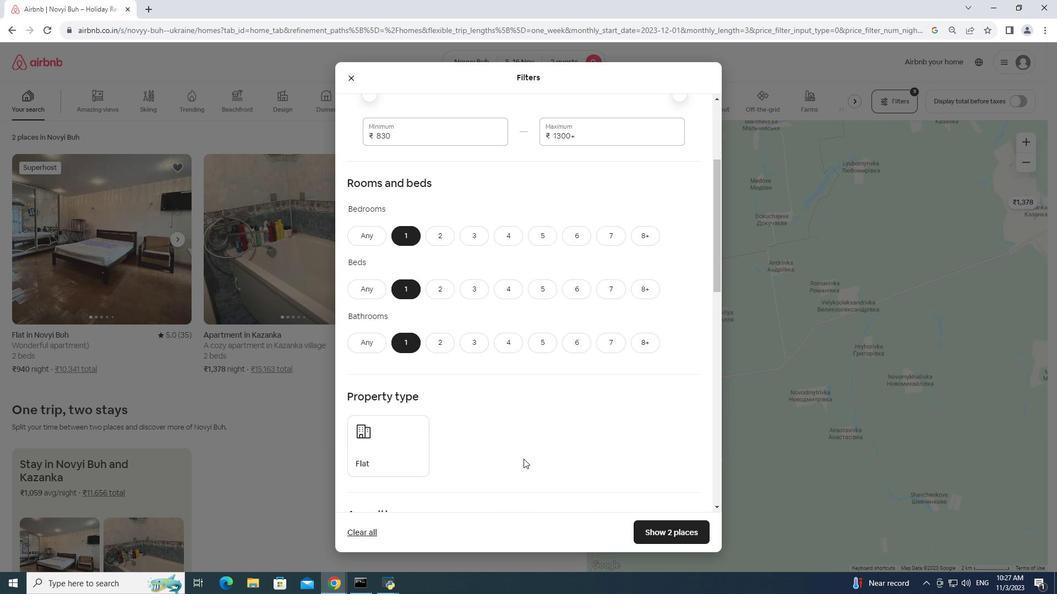 
Action: Mouse moved to (415, 402)
Screenshot: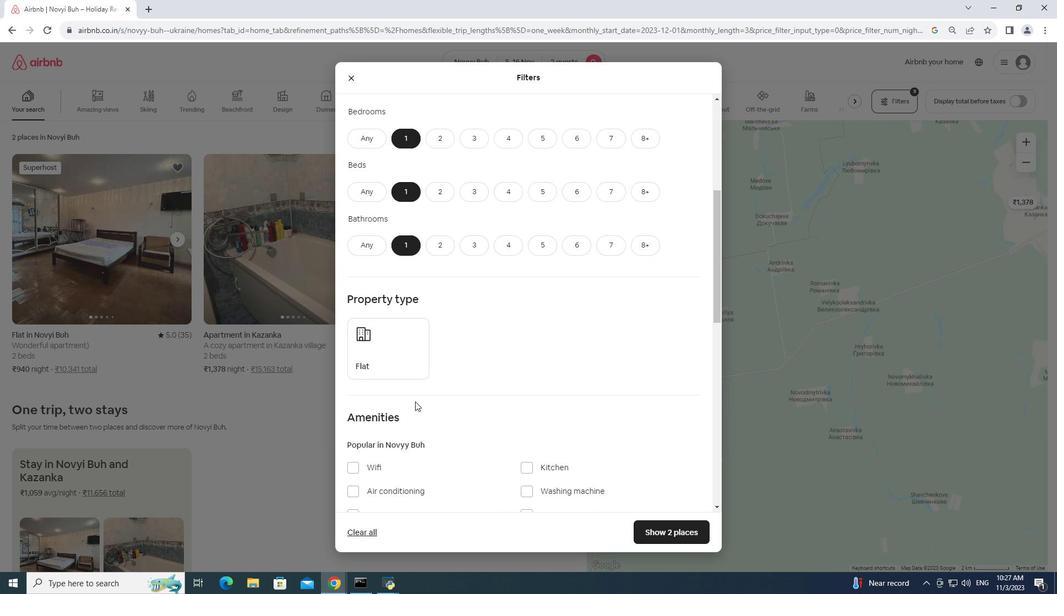 
